Task: Select service animation.
Action: Mouse moved to (618, 187)
Screenshot: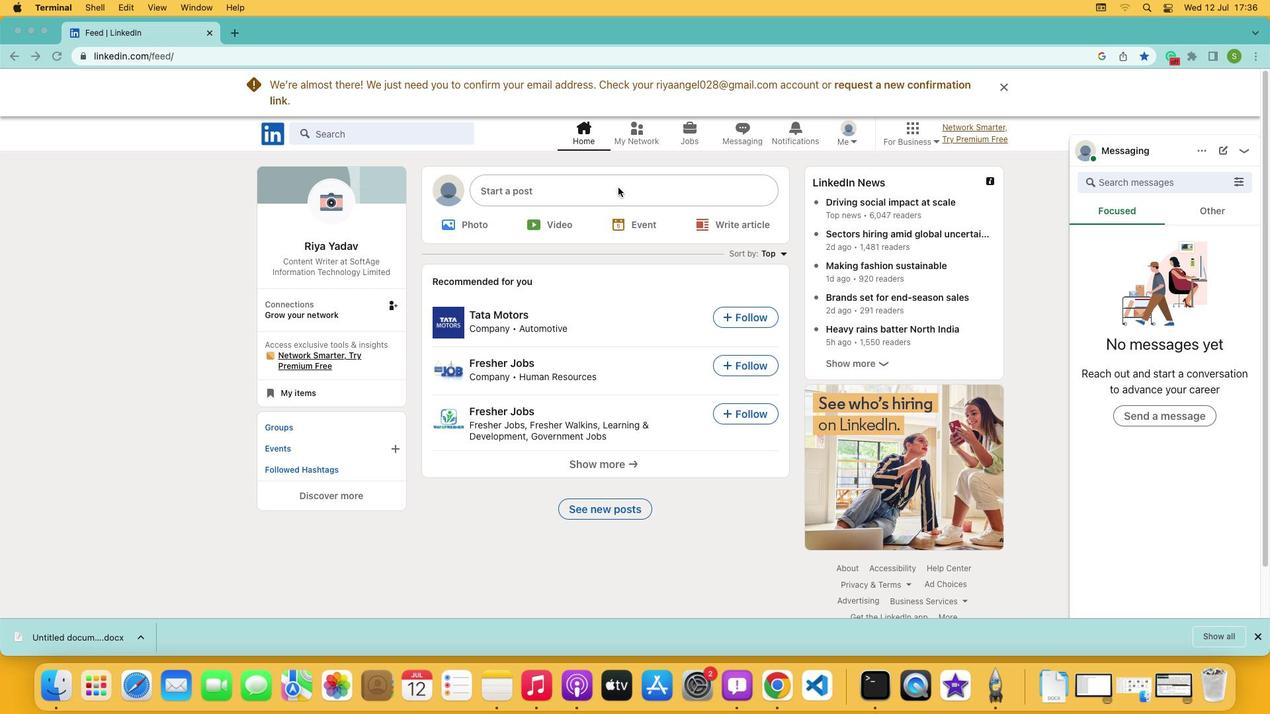 
Action: Mouse pressed left at (618, 187)
Screenshot: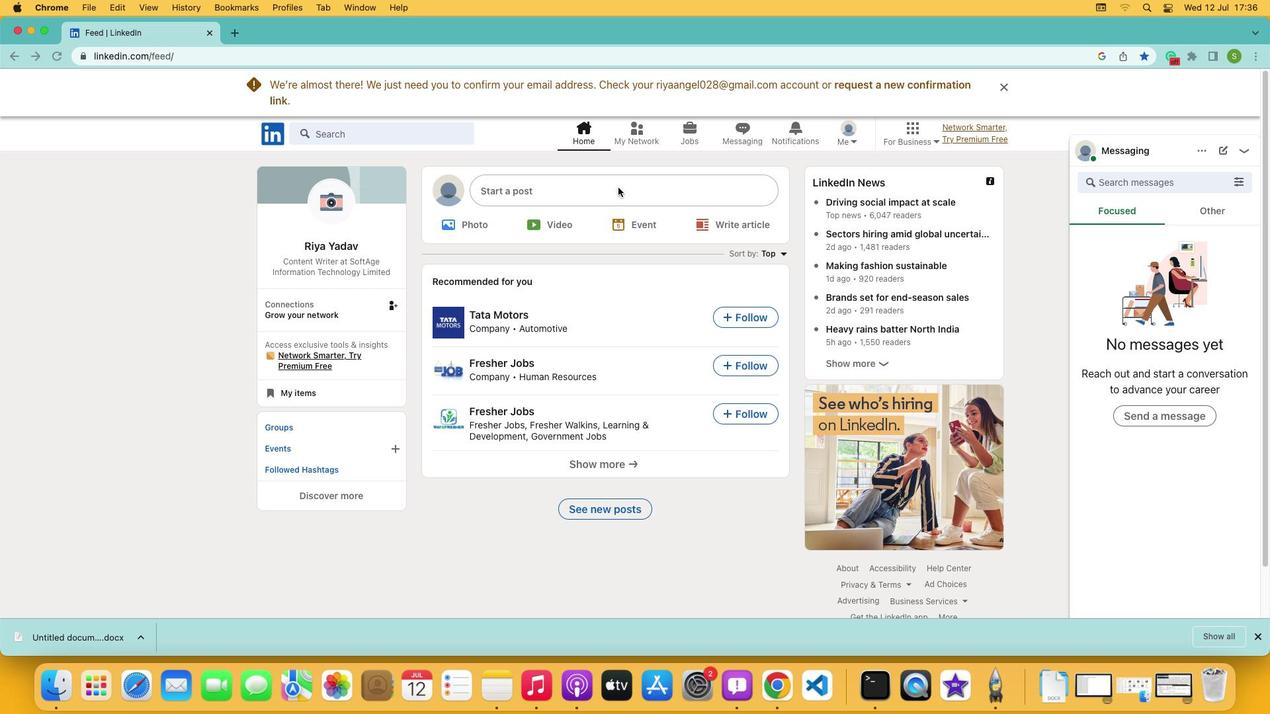 
Action: Mouse pressed left at (618, 187)
Screenshot: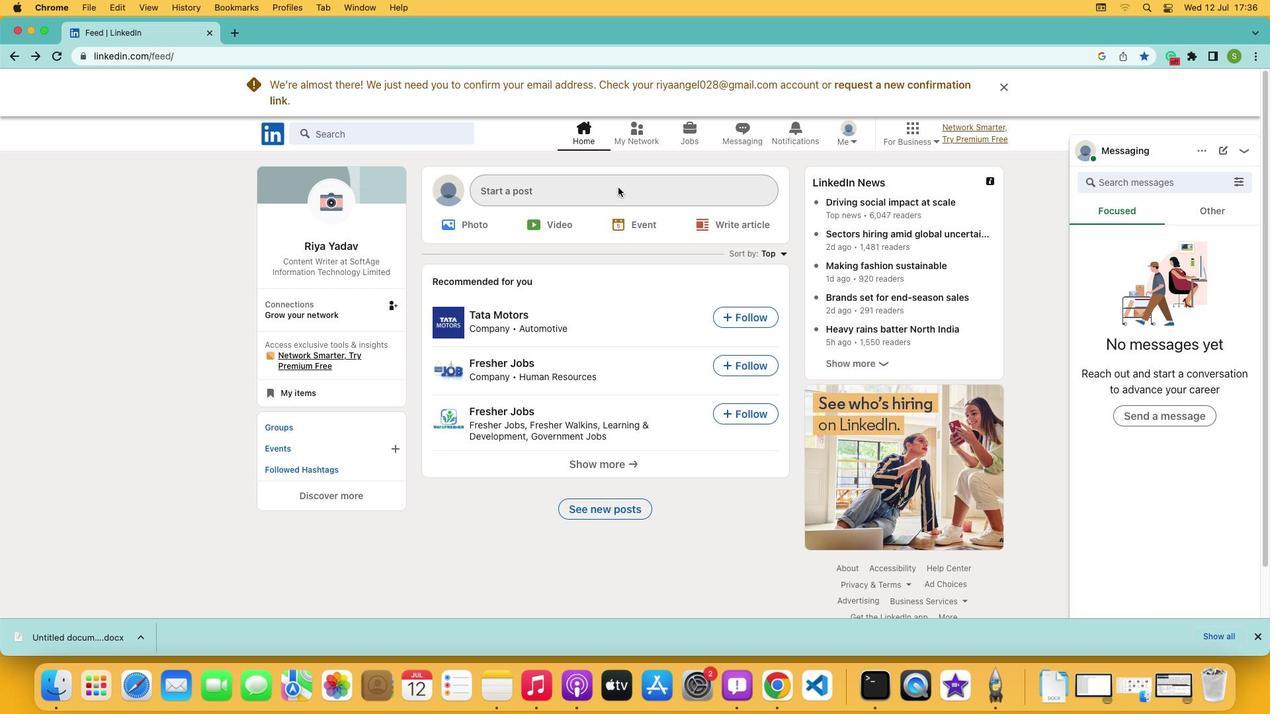 
Action: Mouse moved to (564, 407)
Screenshot: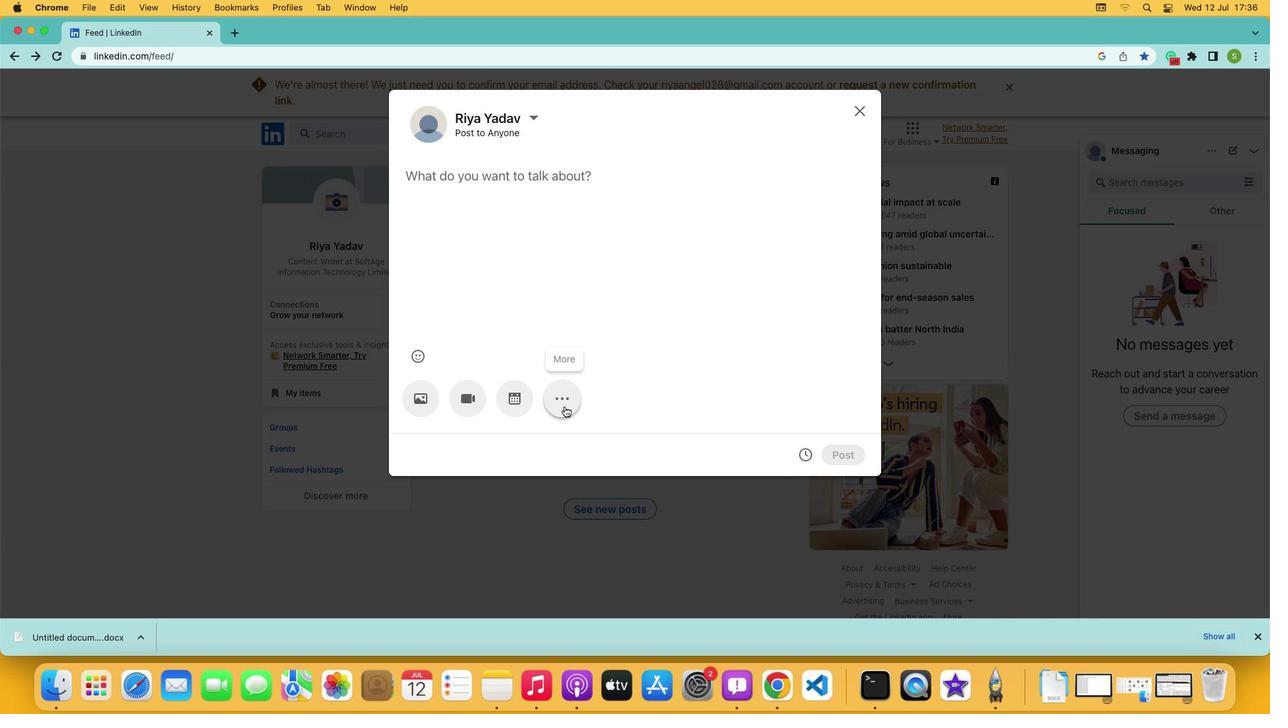
Action: Mouse pressed left at (564, 407)
Screenshot: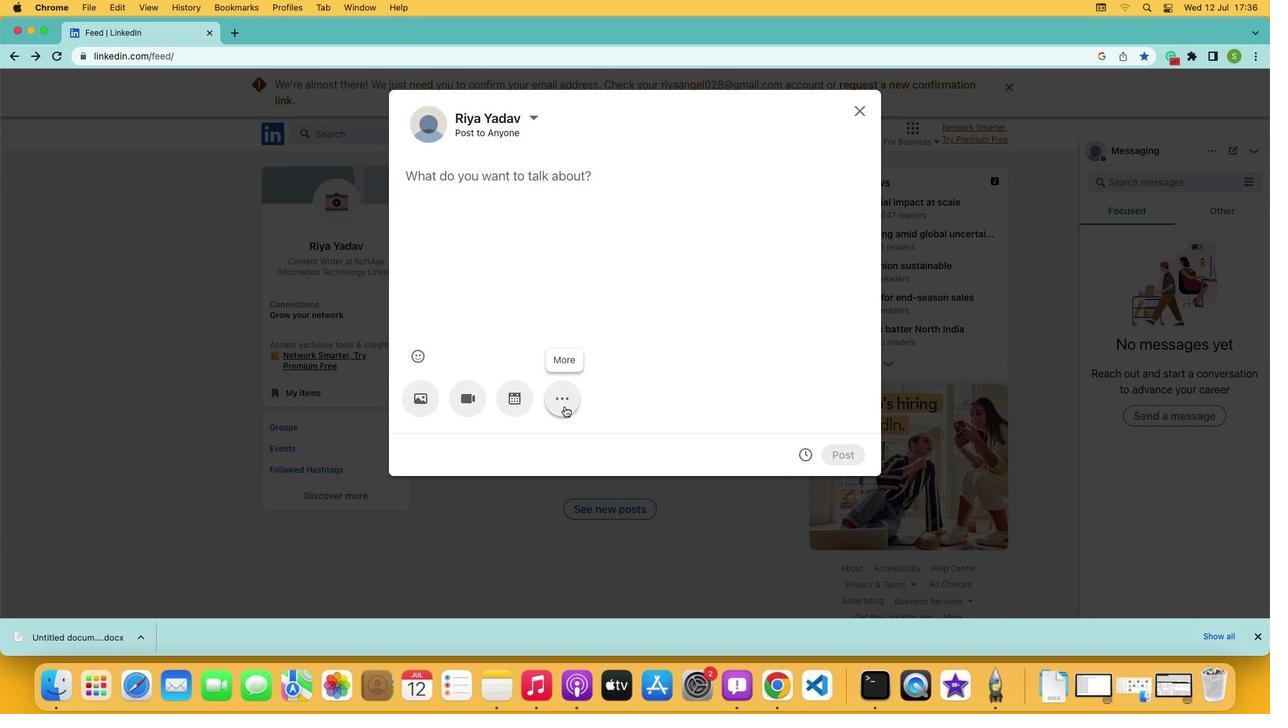 
Action: Mouse moved to (757, 398)
Screenshot: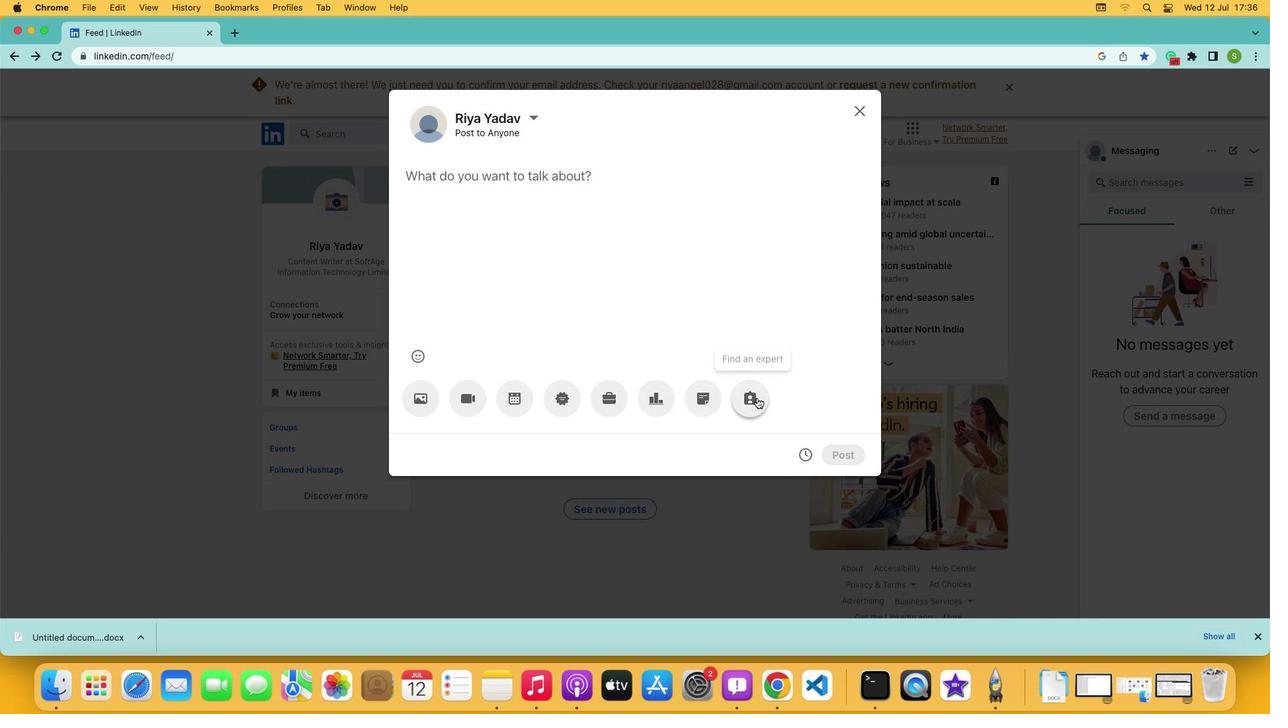 
Action: Mouse pressed left at (757, 398)
Screenshot: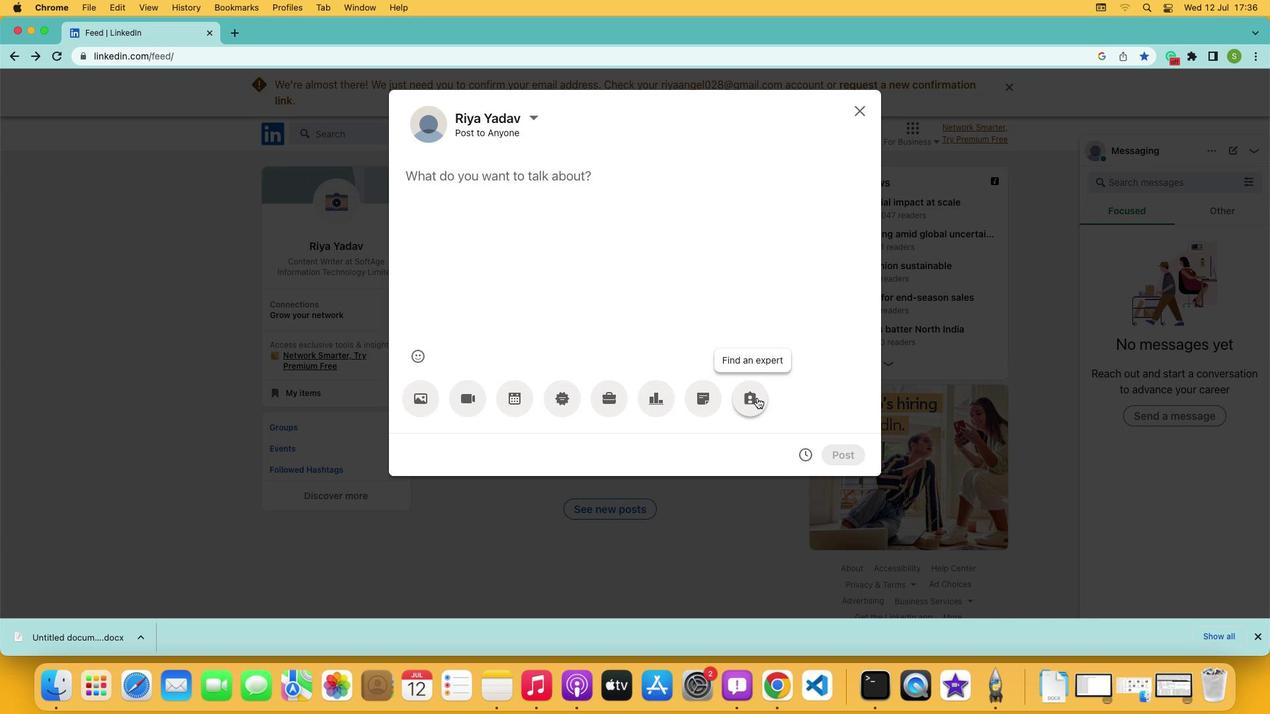 
Action: Mouse moved to (600, 197)
Screenshot: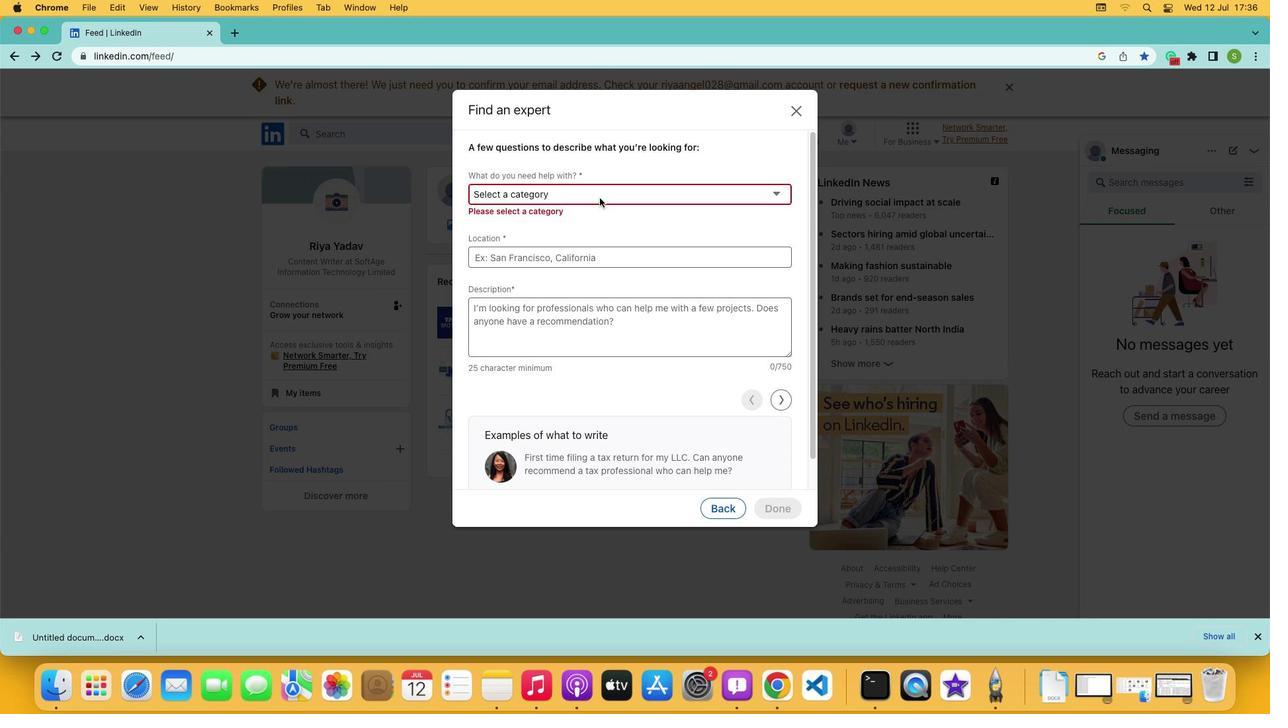 
Action: Mouse pressed left at (600, 197)
Screenshot: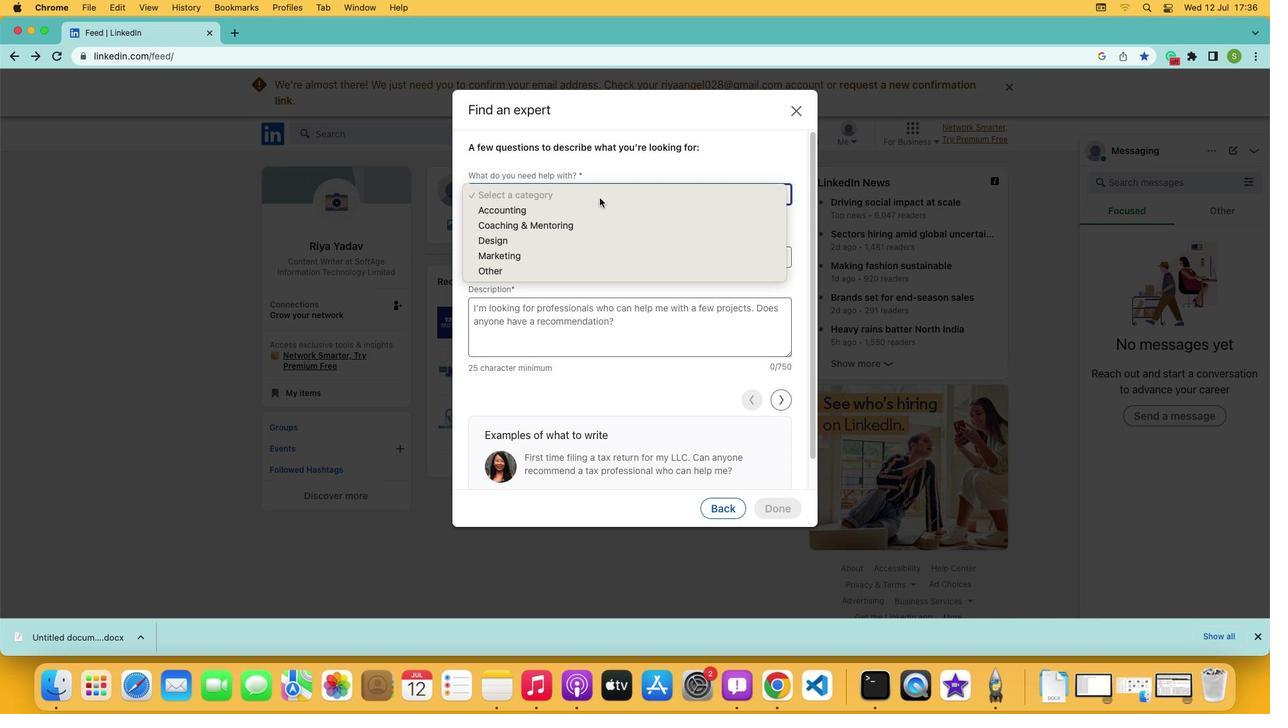 
Action: Mouse moved to (567, 244)
Screenshot: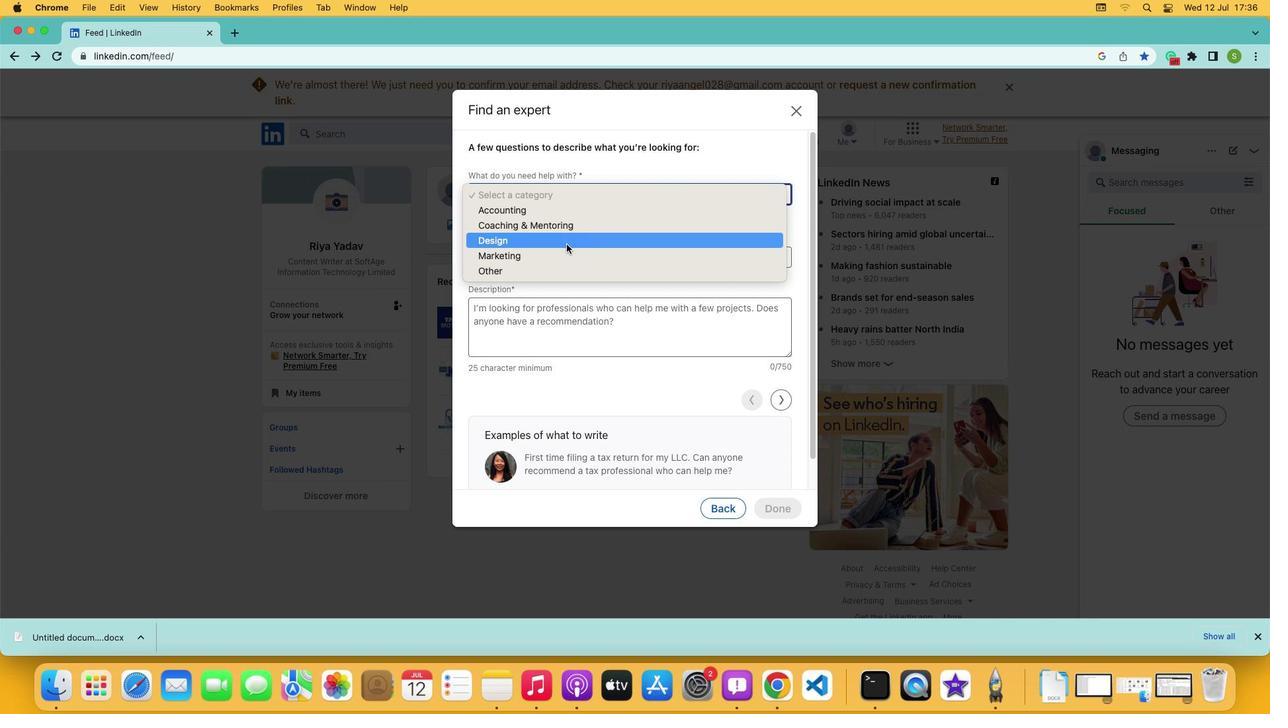 
Action: Mouse pressed left at (567, 244)
Screenshot: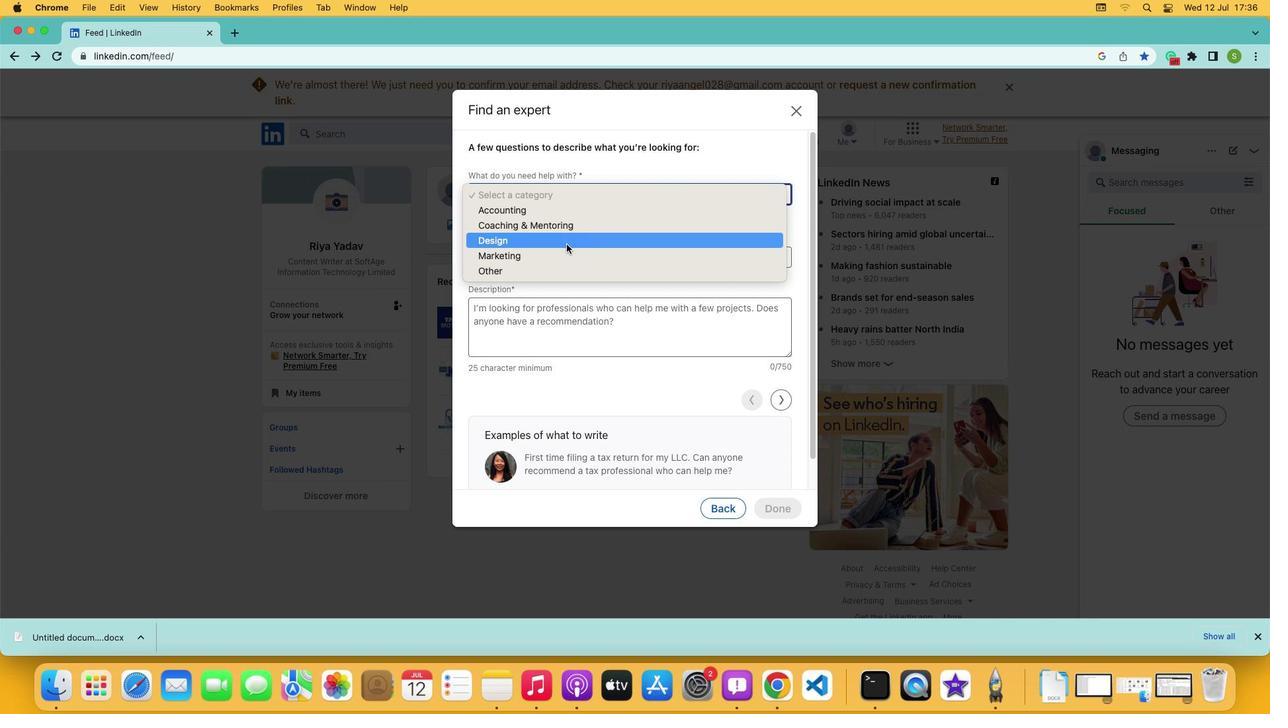 
Action: Mouse moved to (570, 243)
Screenshot: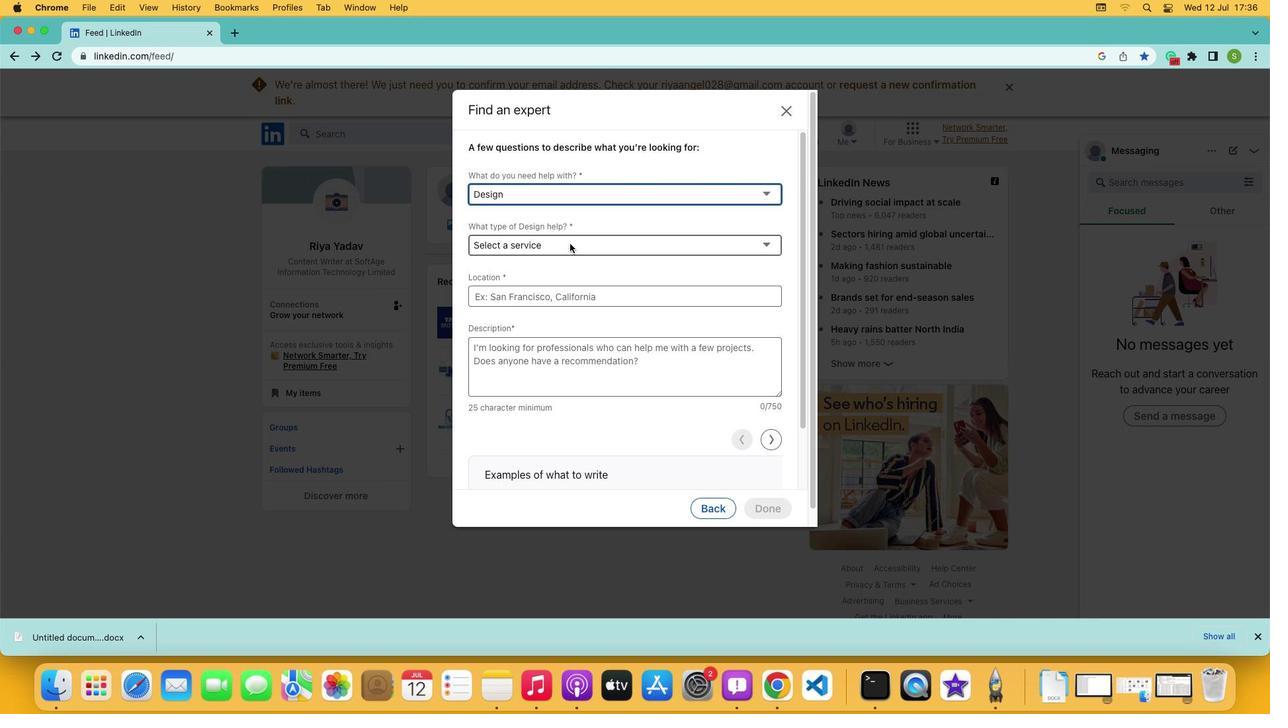 
Action: Mouse pressed left at (570, 243)
Screenshot: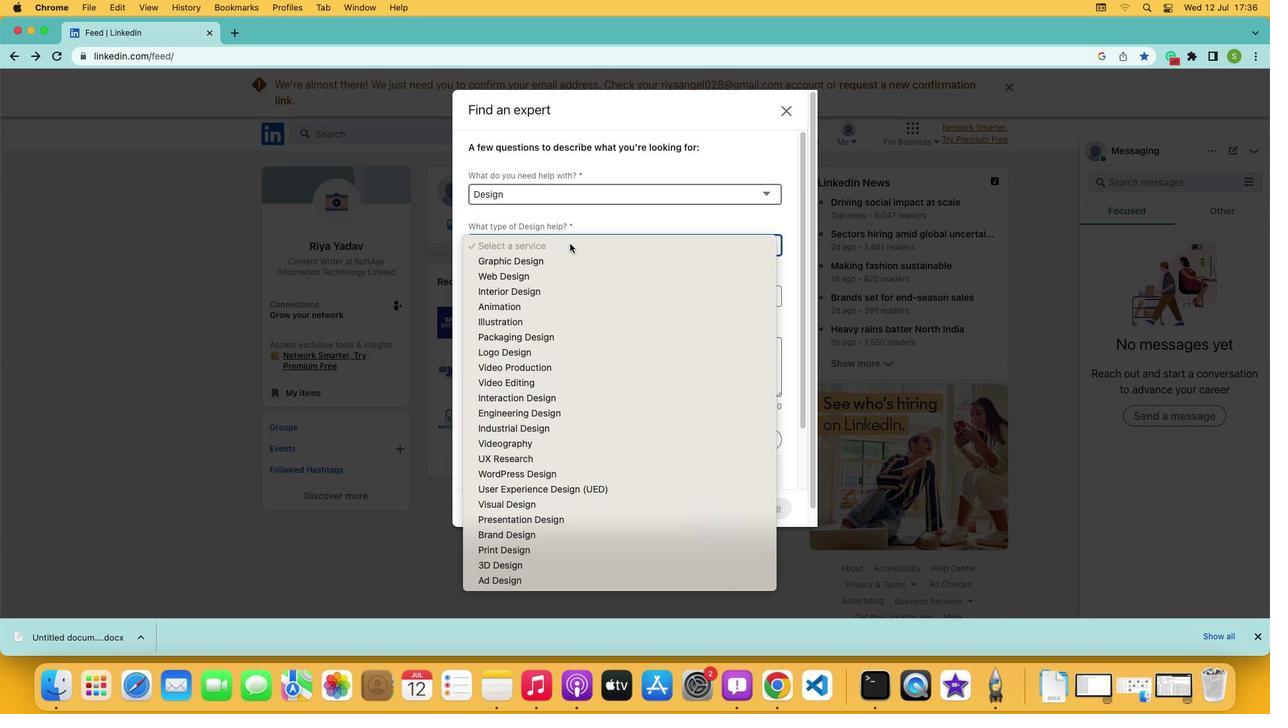 
Action: Mouse moved to (558, 305)
Screenshot: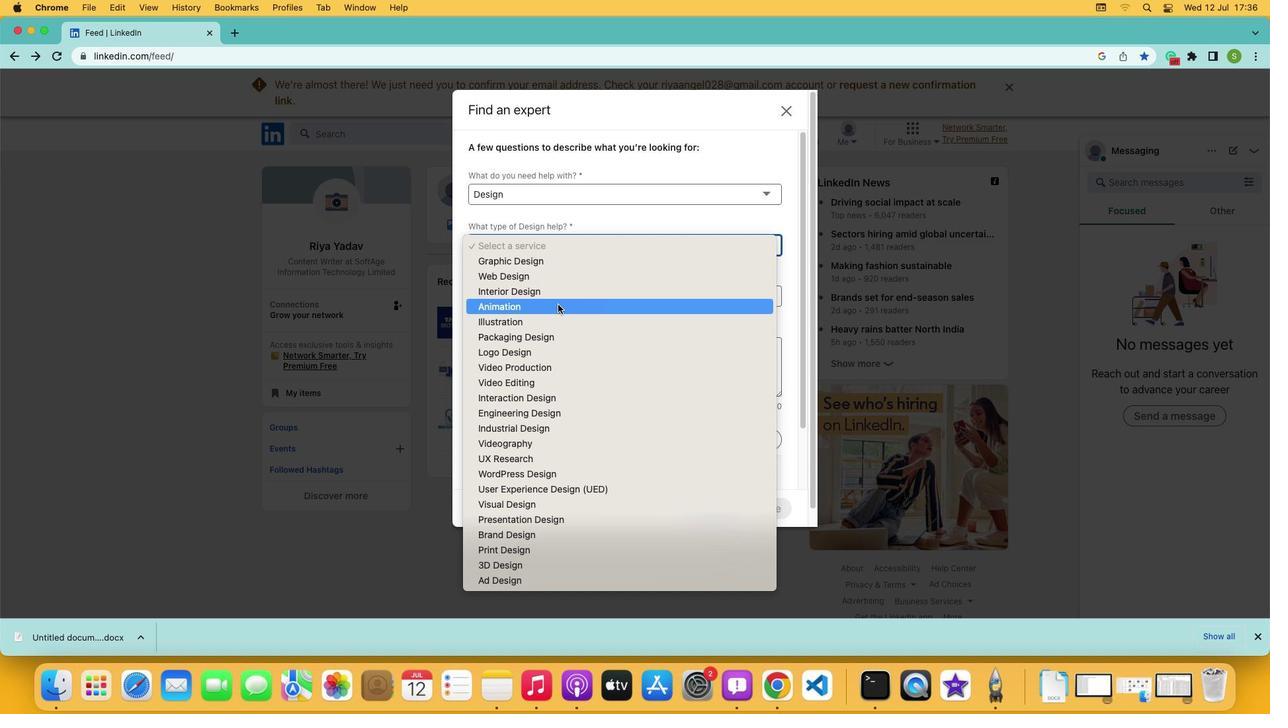 
Action: Mouse pressed left at (558, 305)
Screenshot: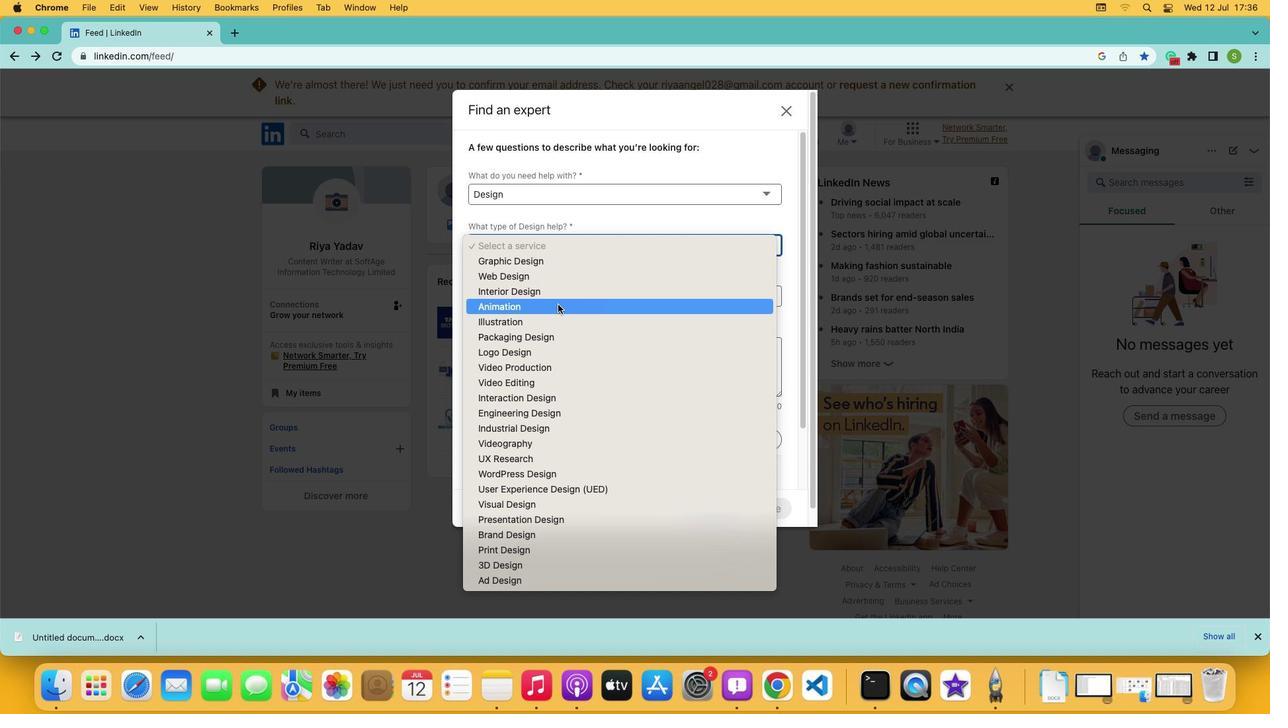 
